Task: View keyboard shortcuts.
Action: Mouse moved to (27, 8)
Screenshot: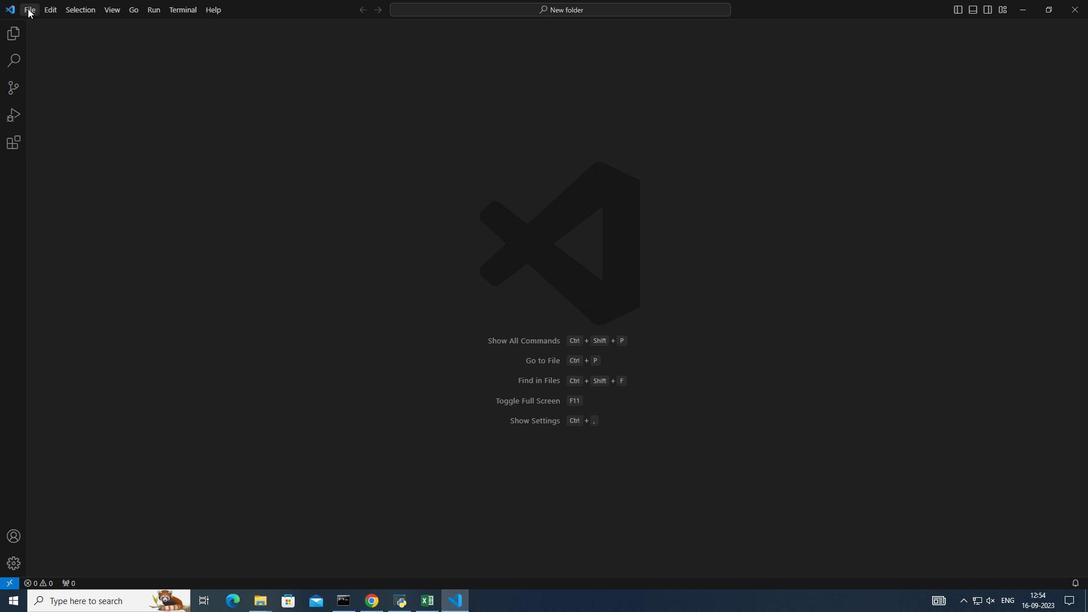
Action: Mouse pressed left at (27, 8)
Screenshot: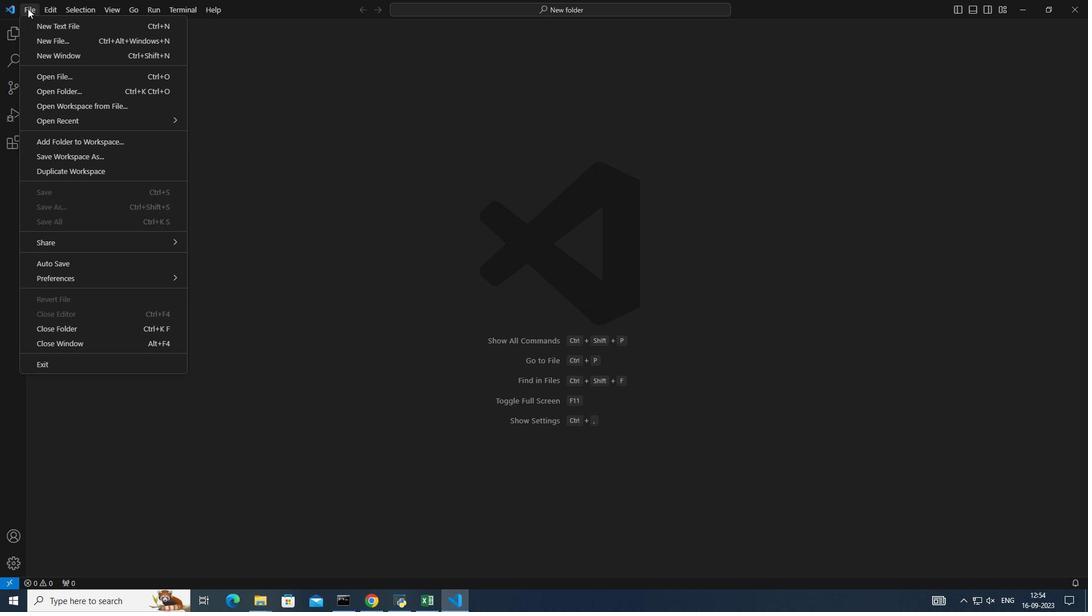 
Action: Mouse moved to (267, 342)
Screenshot: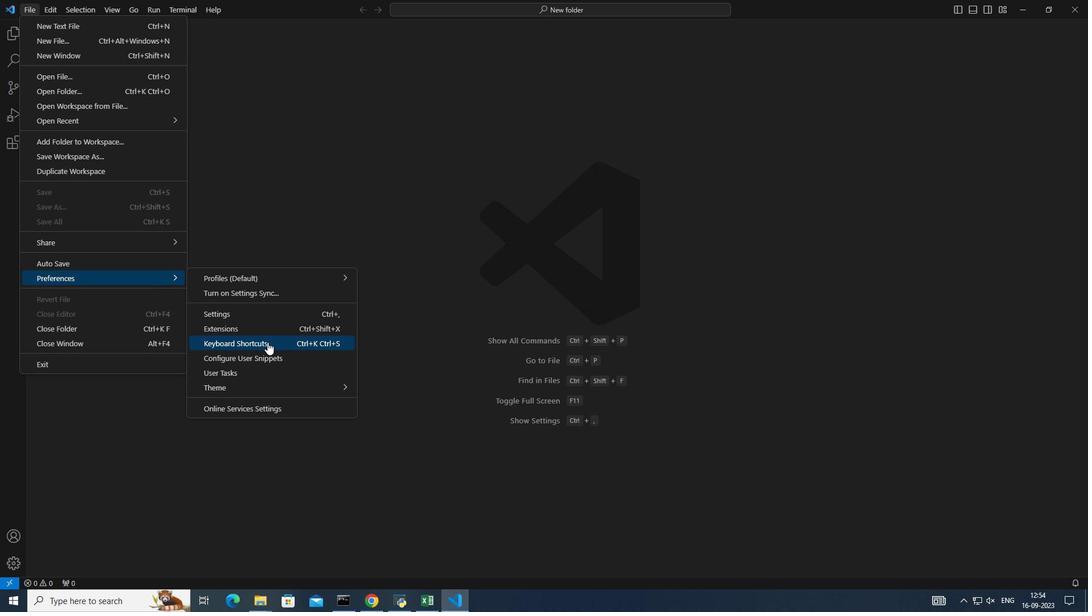 
Action: Mouse pressed left at (267, 342)
Screenshot: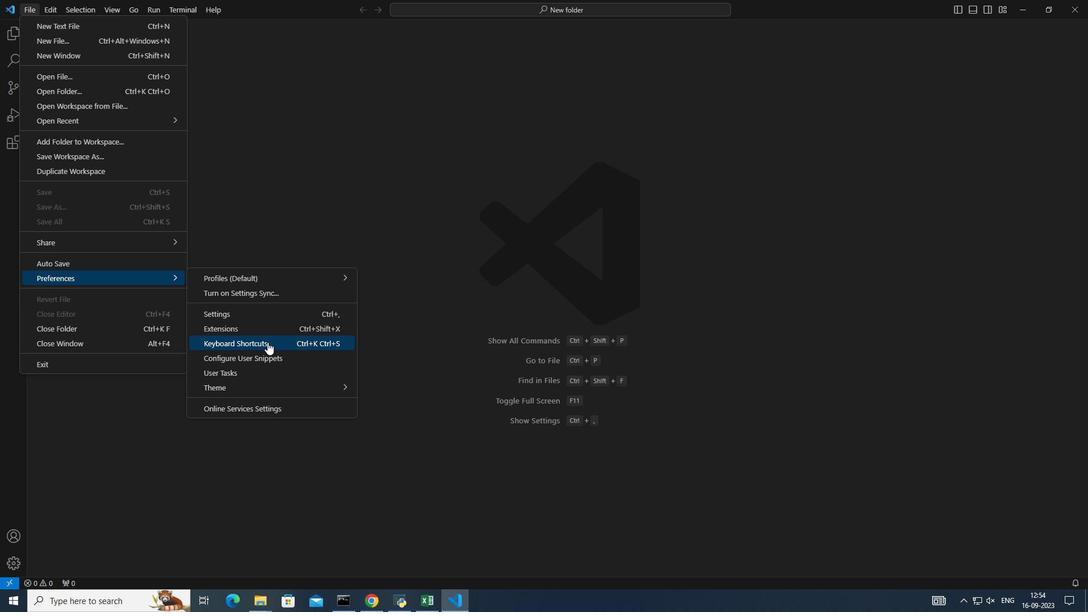 
